 Task: Decrease the spatial luma strength using advanced video effects.
Action: Mouse moved to (92, 10)
Screenshot: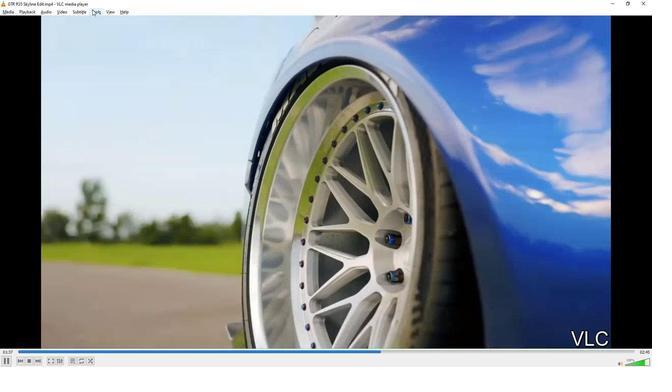 
Action: Mouse pressed left at (92, 10)
Screenshot: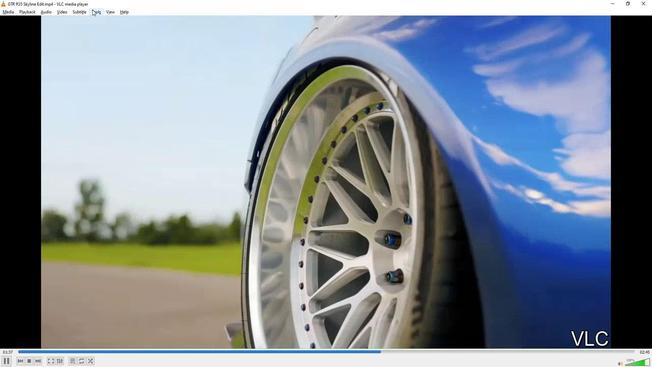 
Action: Mouse moved to (99, 18)
Screenshot: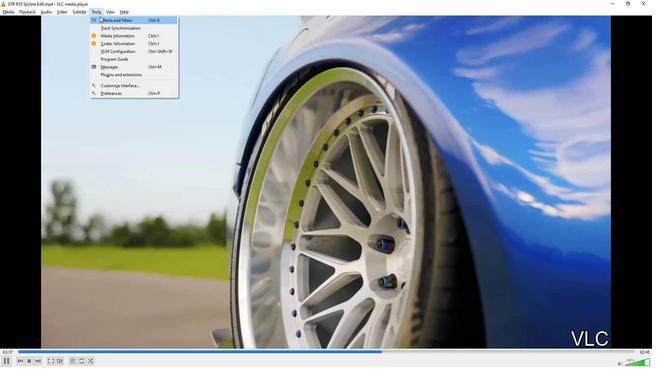 
Action: Mouse pressed left at (99, 18)
Screenshot: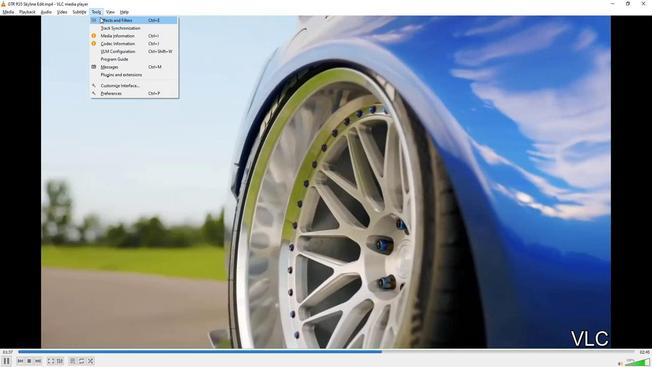 
Action: Mouse moved to (77, 55)
Screenshot: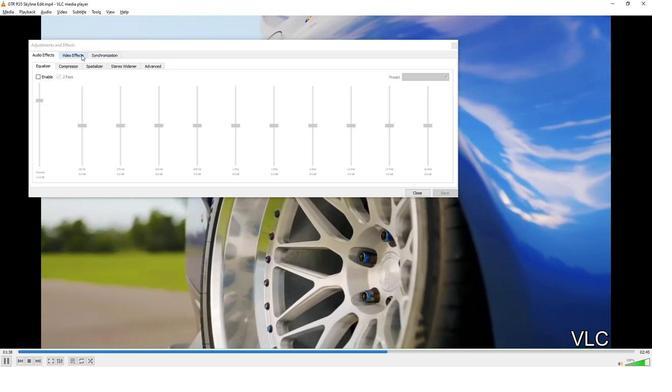 
Action: Mouse pressed left at (77, 55)
Screenshot: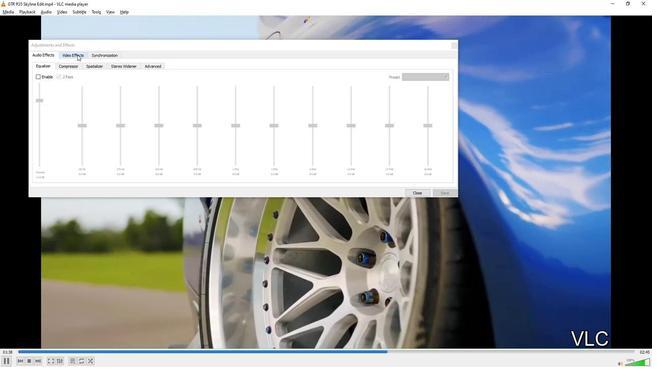 
Action: Mouse moved to (367, 84)
Screenshot: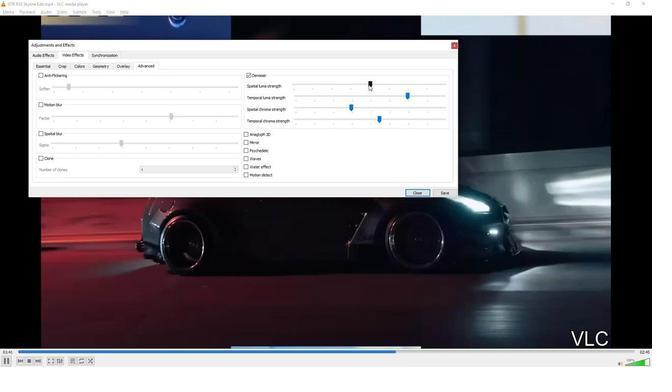
Action: Mouse pressed left at (367, 84)
Screenshot: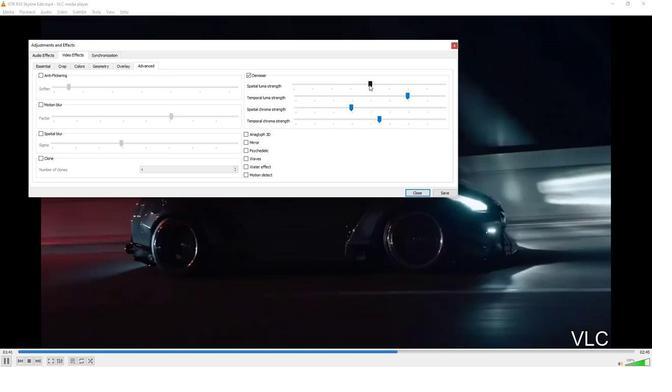 
Action: Mouse moved to (323, 273)
Screenshot: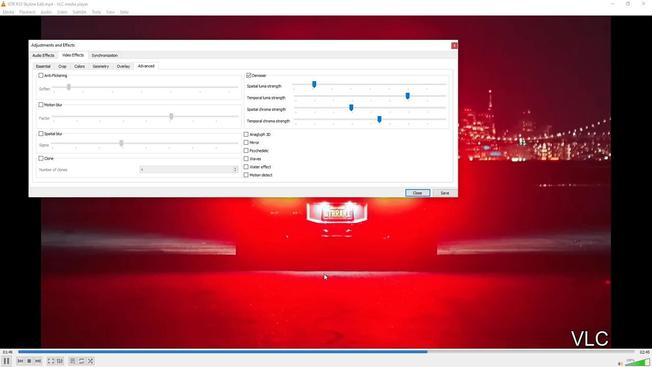 
